 Task: Create a due date automation trigger when advanced on, 2 hours after a card is due add dates not starting next week.
Action: Mouse moved to (1118, 92)
Screenshot: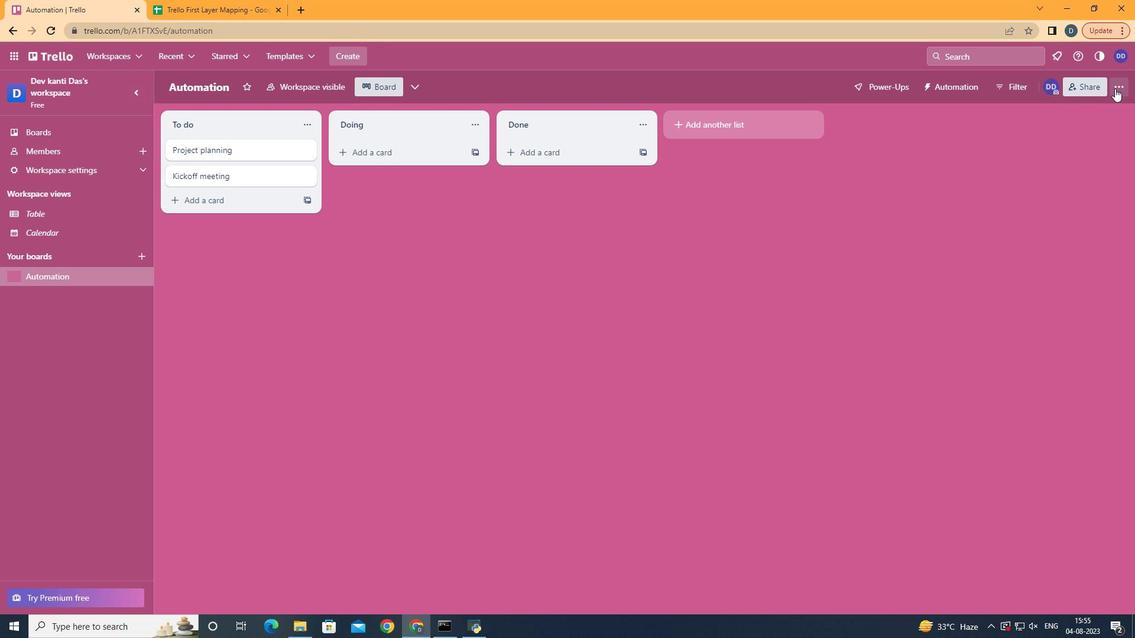 
Action: Mouse pressed left at (1118, 92)
Screenshot: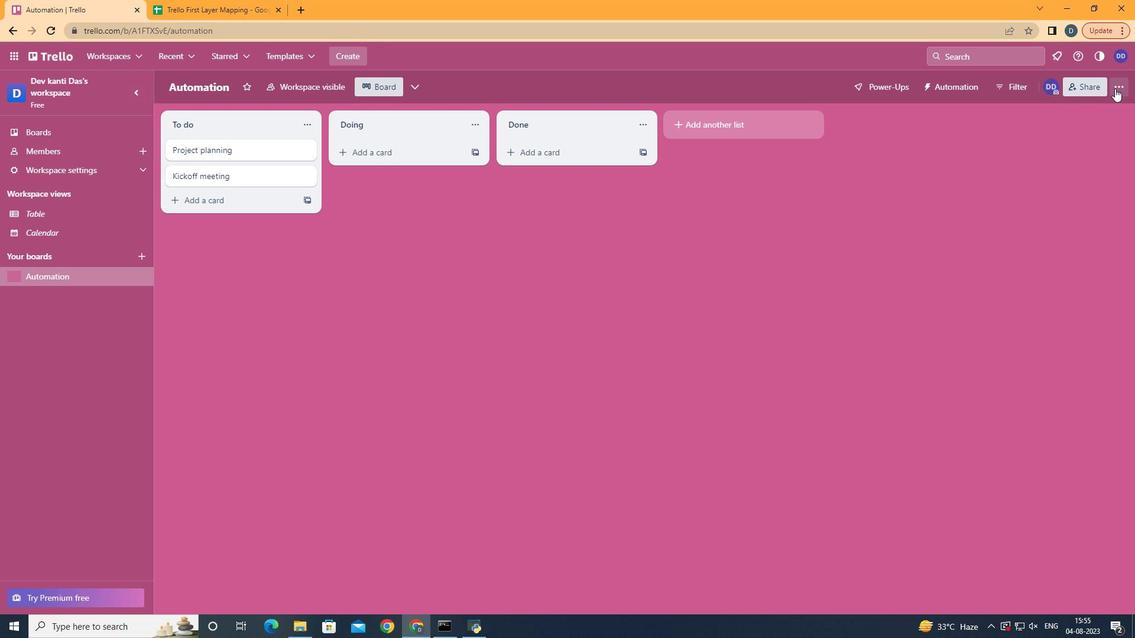 
Action: Mouse moved to (997, 269)
Screenshot: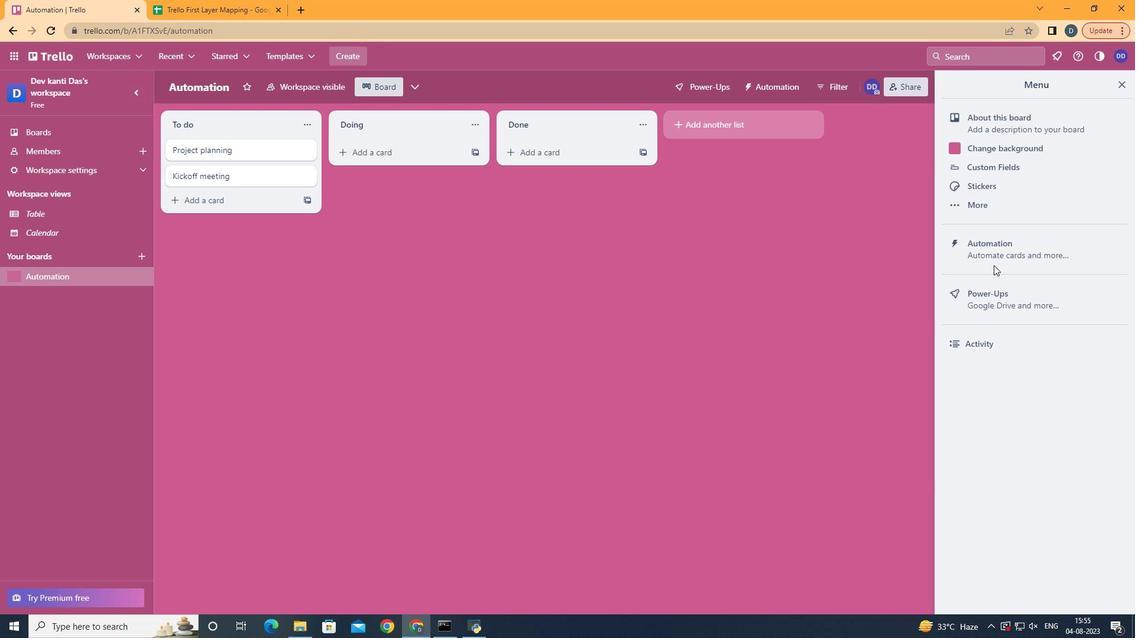 
Action: Mouse pressed left at (997, 269)
Screenshot: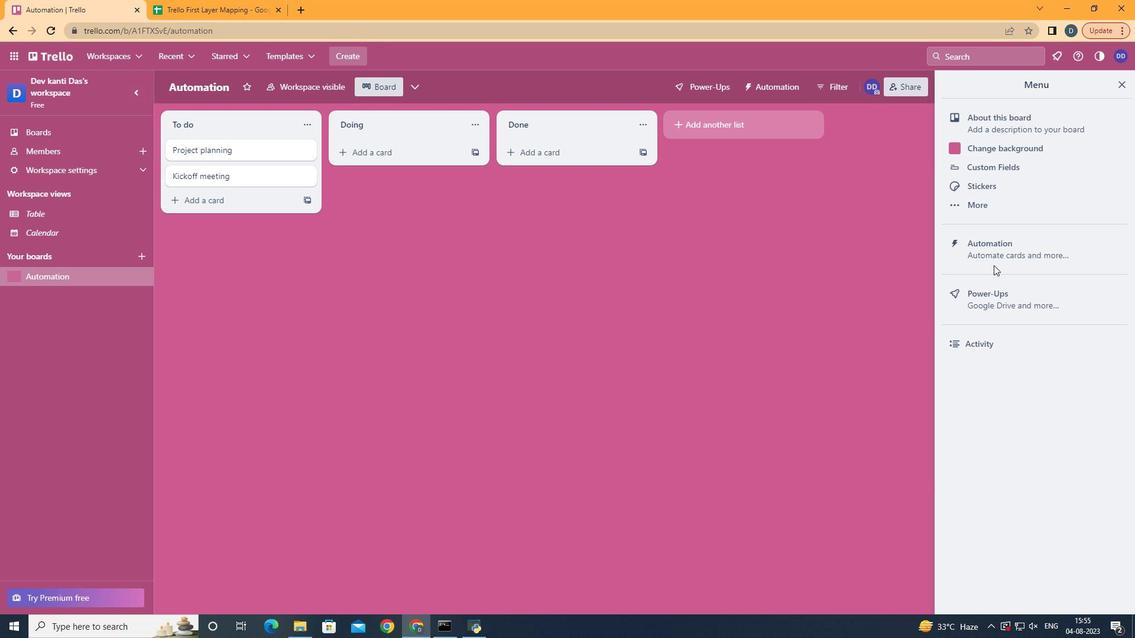 
Action: Mouse moved to (1002, 254)
Screenshot: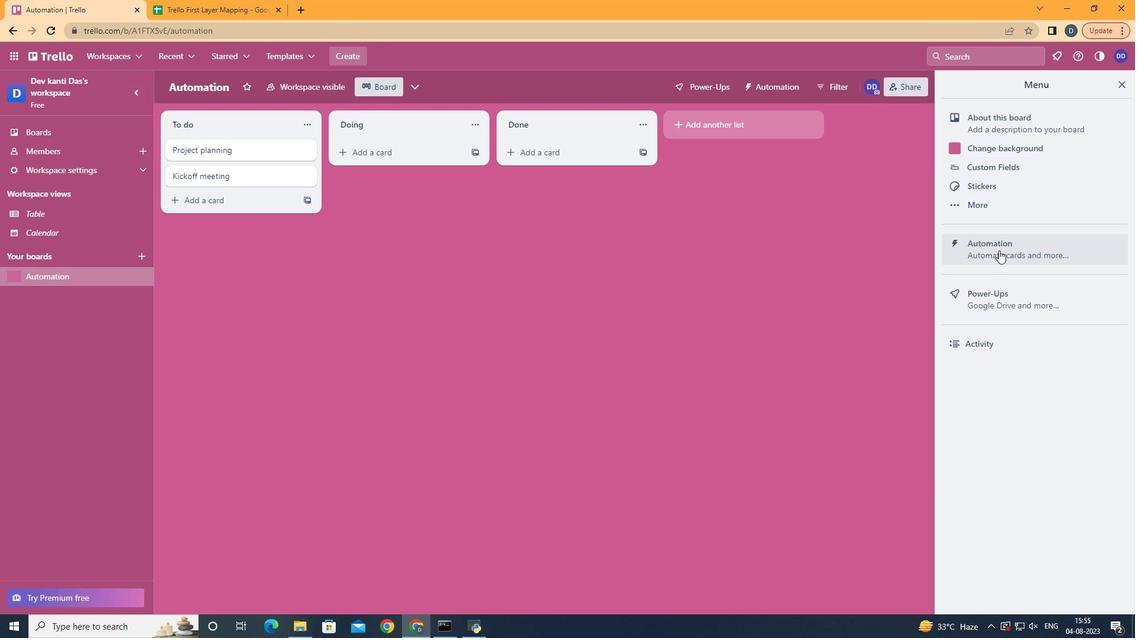 
Action: Mouse pressed left at (1002, 254)
Screenshot: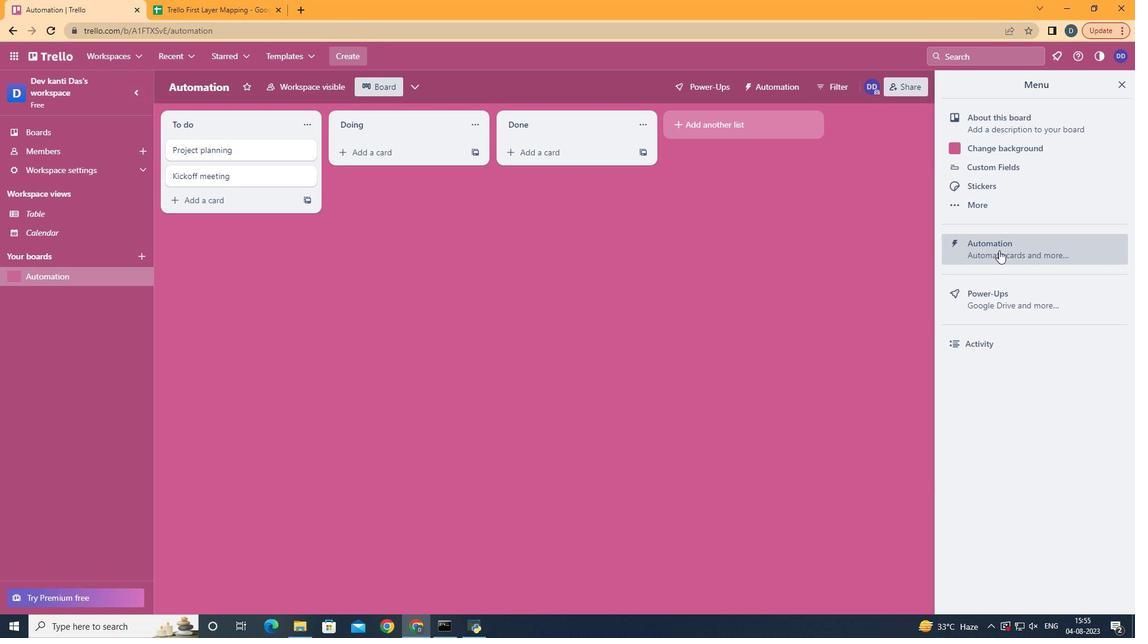 
Action: Mouse moved to (221, 241)
Screenshot: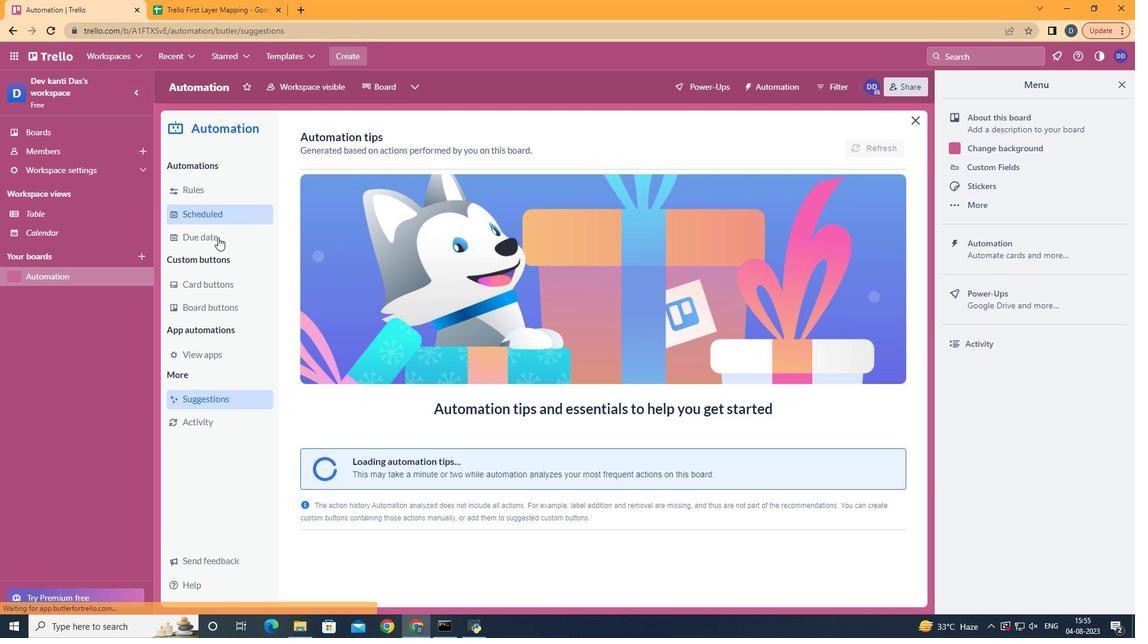 
Action: Mouse pressed left at (221, 241)
Screenshot: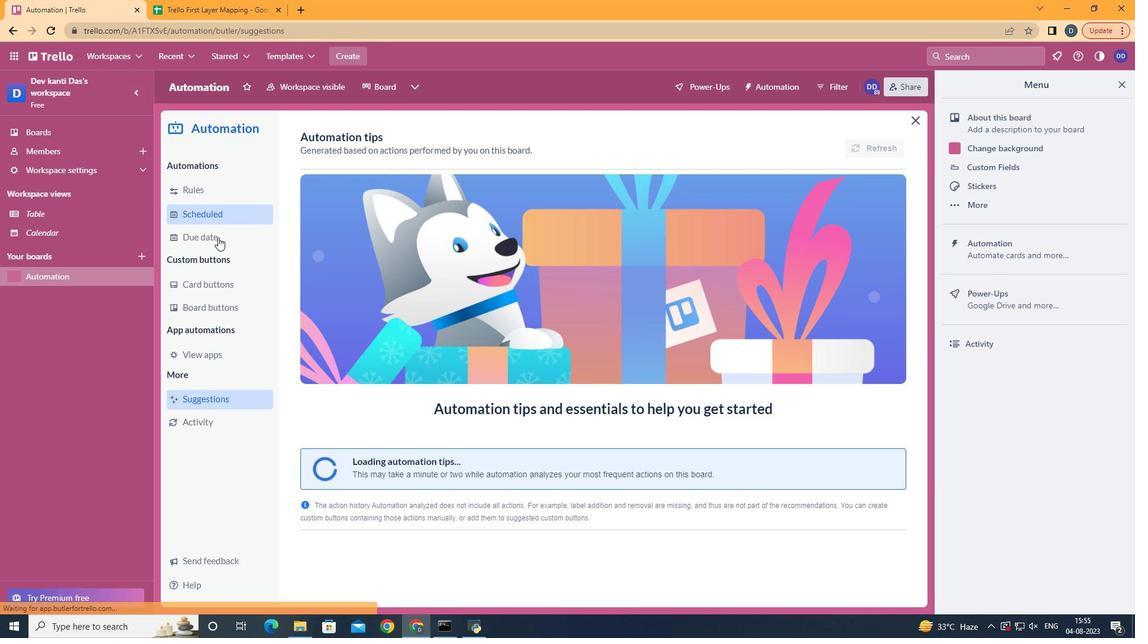 
Action: Mouse moved to (857, 135)
Screenshot: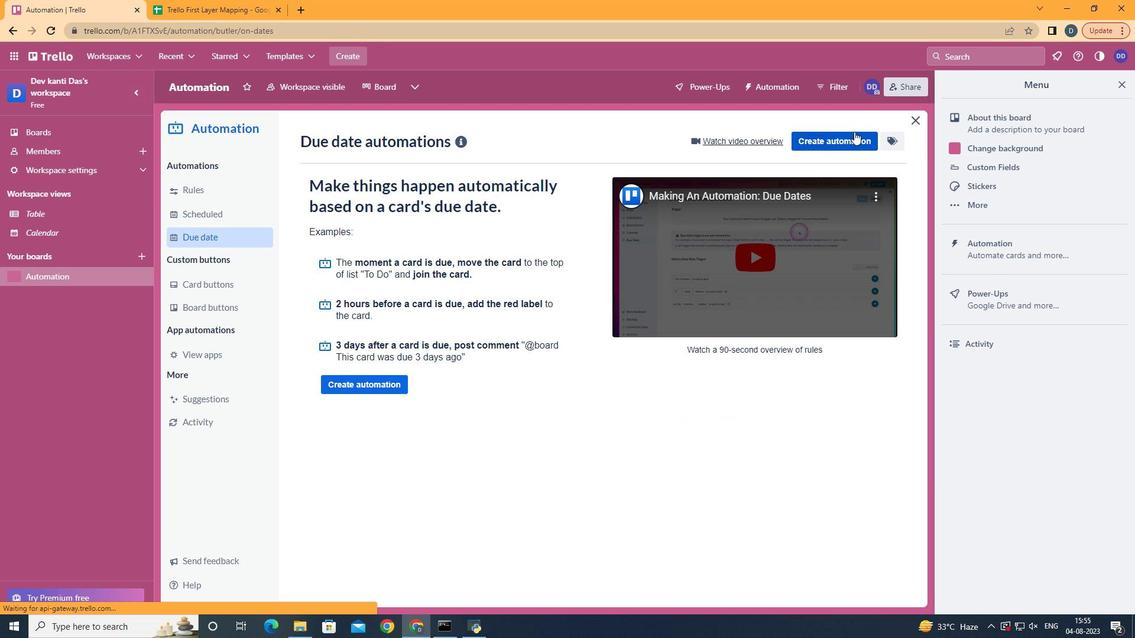 
Action: Mouse pressed left at (857, 135)
Screenshot: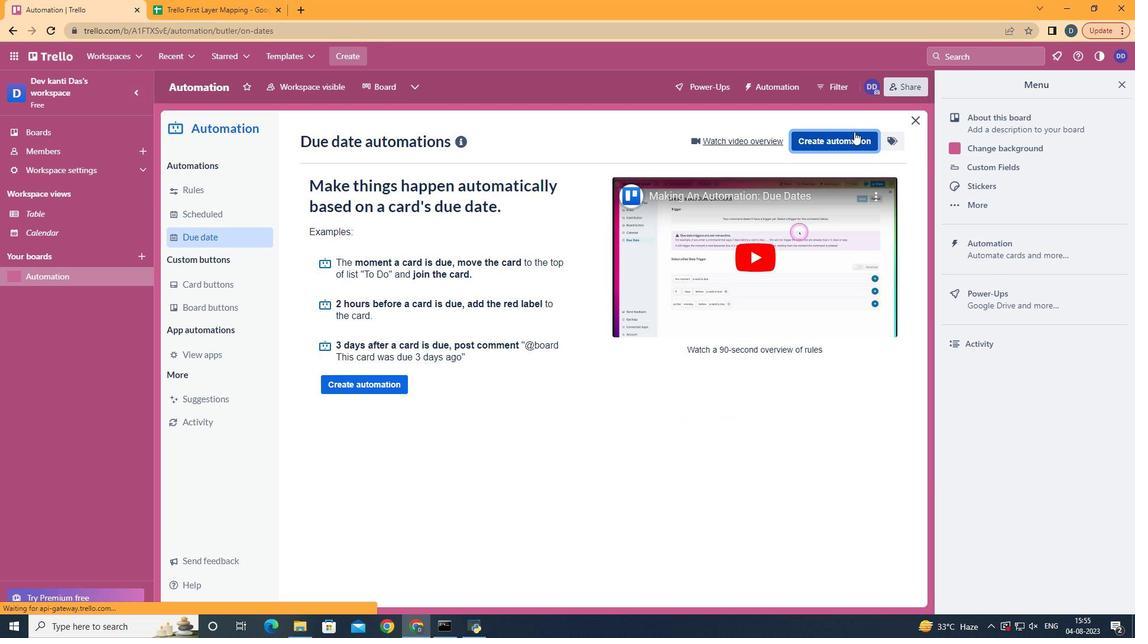 
Action: Mouse moved to (645, 263)
Screenshot: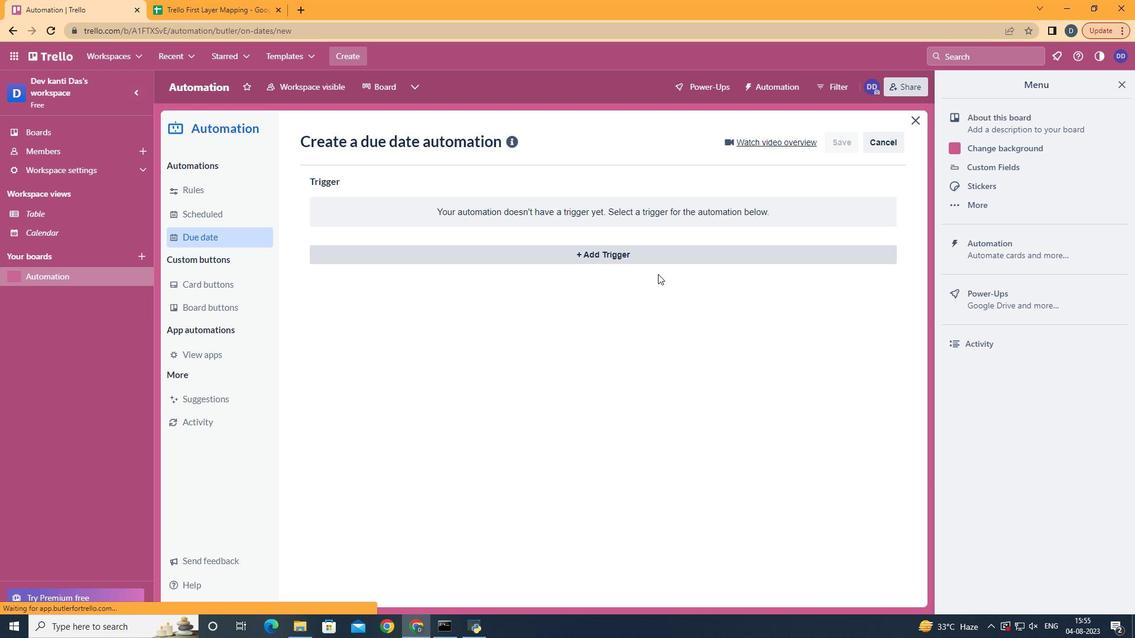 
Action: Mouse pressed left at (645, 263)
Screenshot: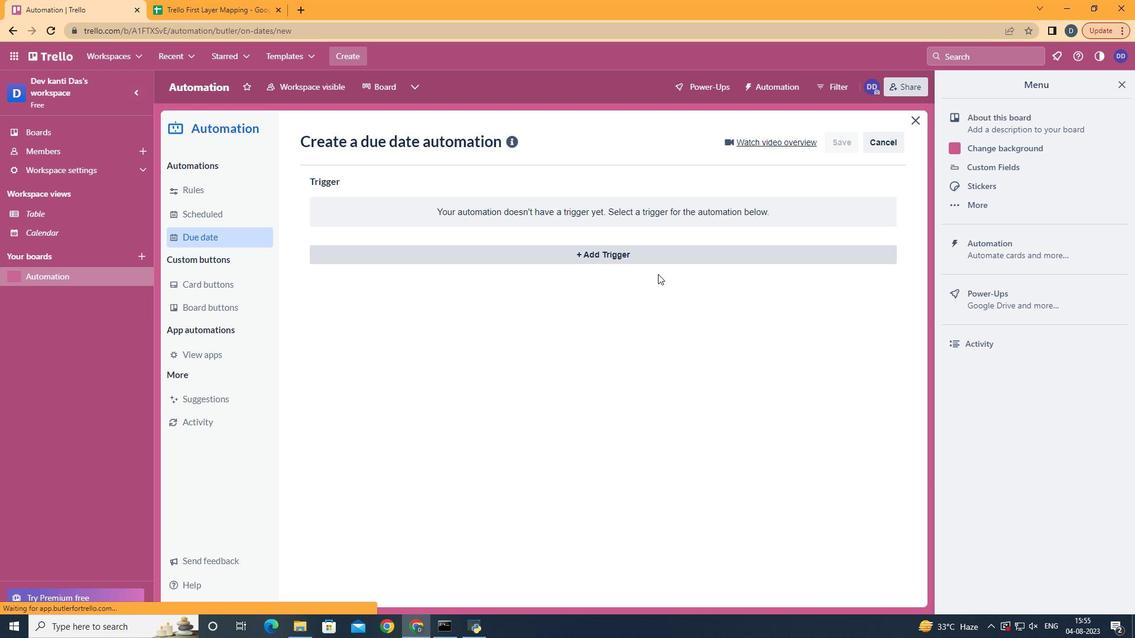 
Action: Mouse moved to (378, 508)
Screenshot: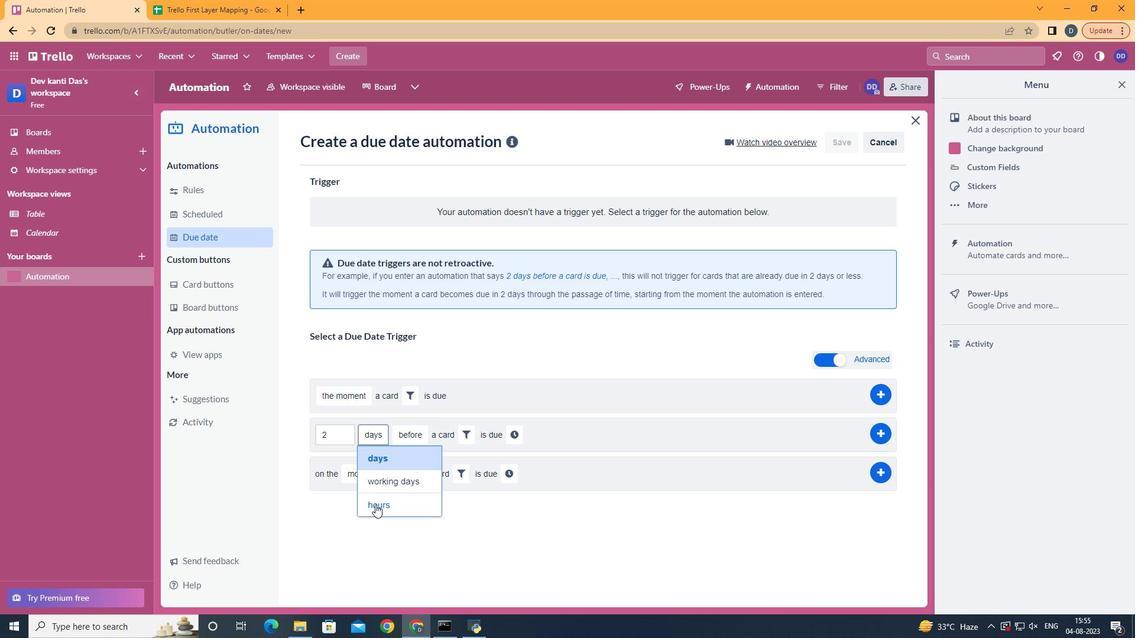 
Action: Mouse pressed left at (378, 508)
Screenshot: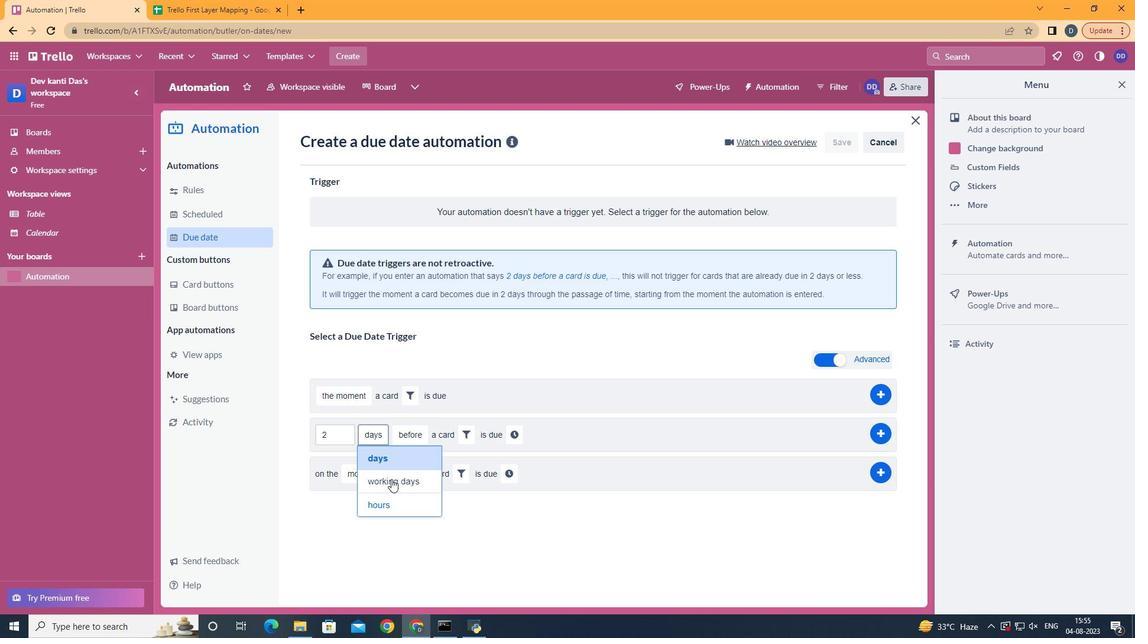 
Action: Mouse moved to (420, 480)
Screenshot: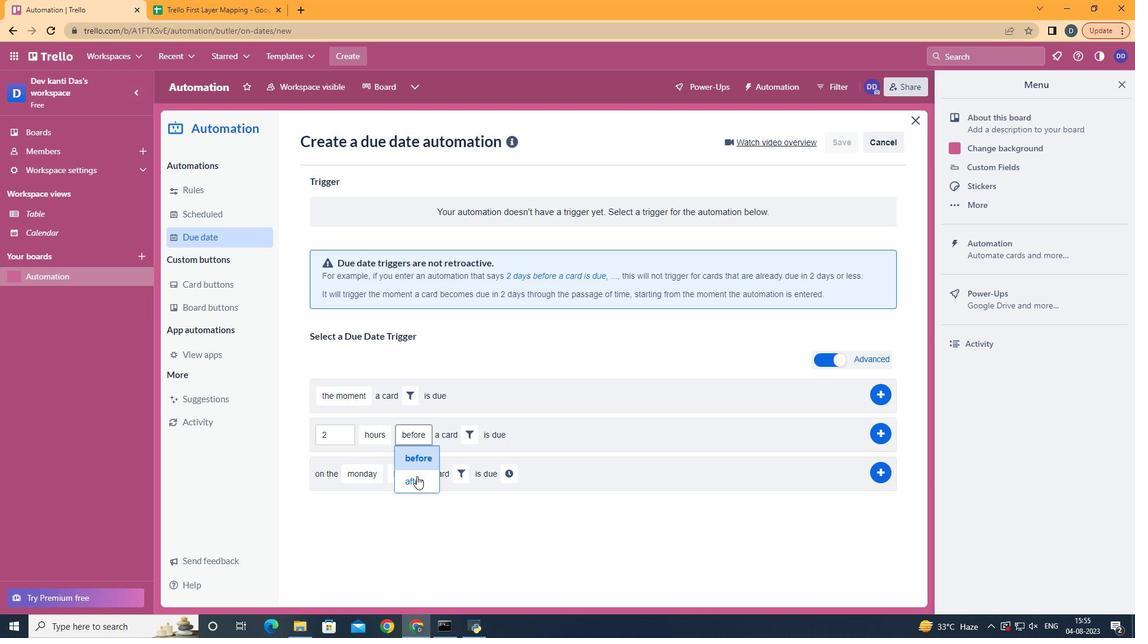 
Action: Mouse pressed left at (420, 480)
Screenshot: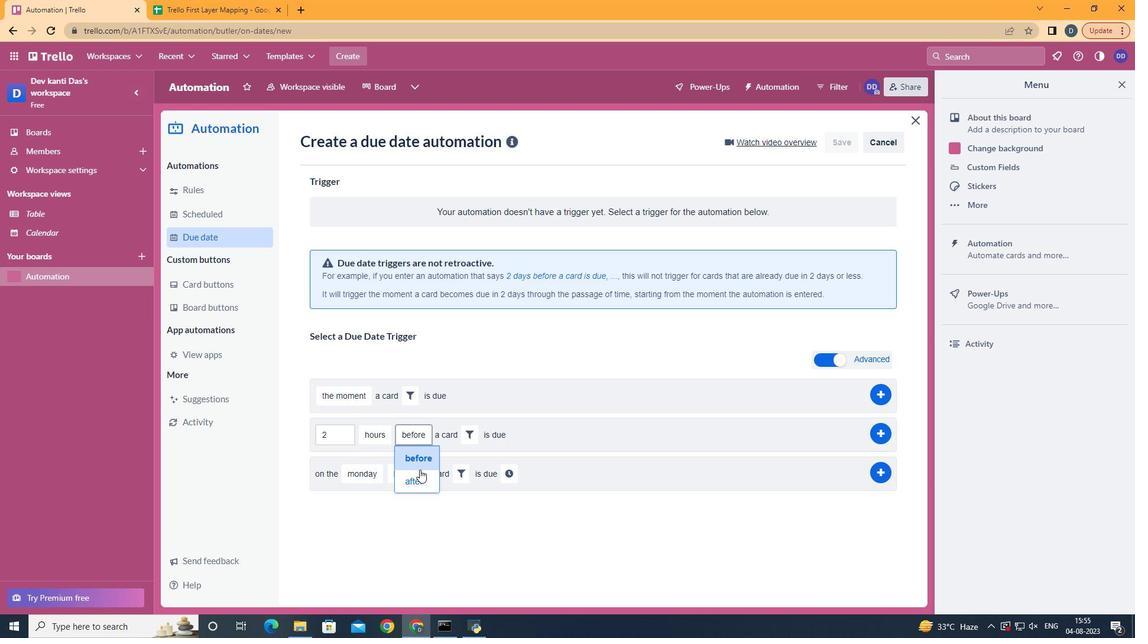 
Action: Mouse moved to (461, 436)
Screenshot: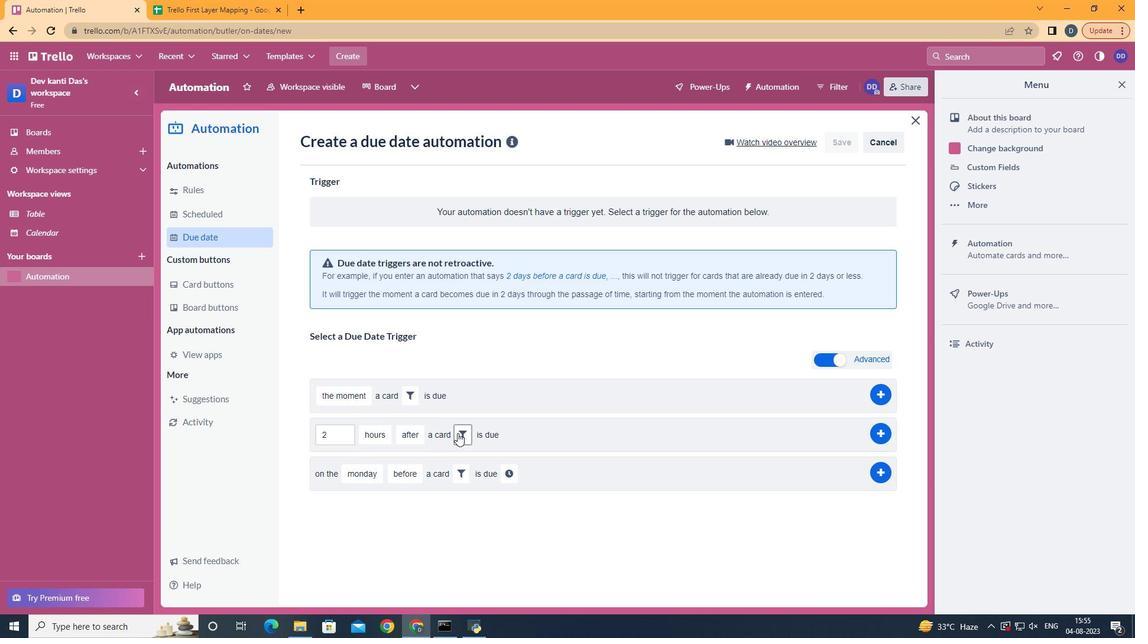 
Action: Mouse pressed left at (461, 436)
Screenshot: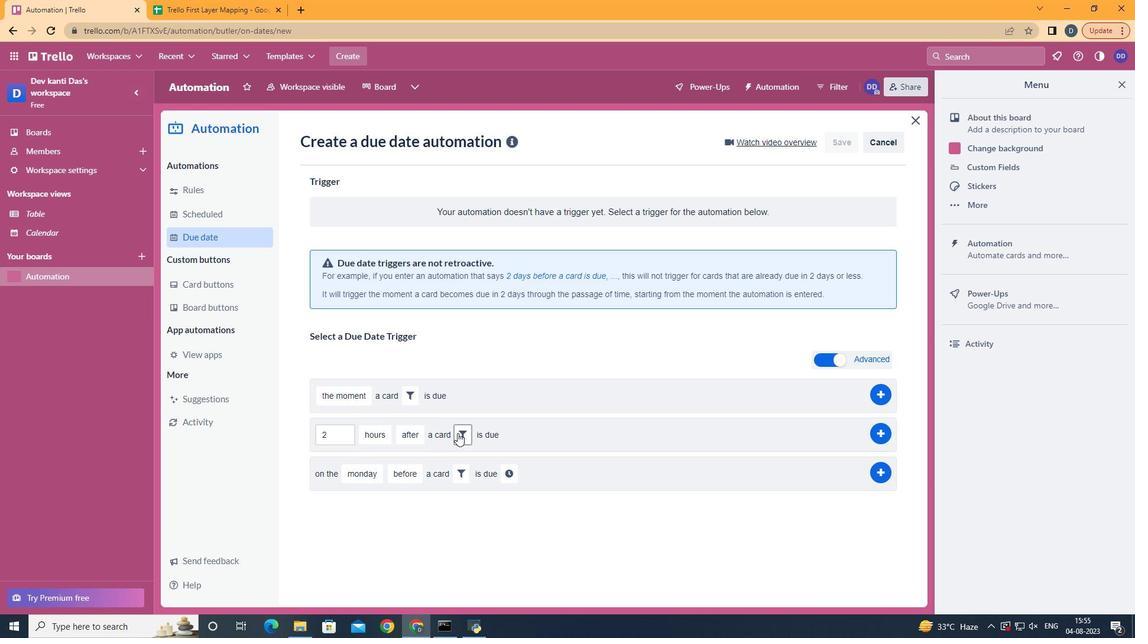 
Action: Mouse moved to (525, 475)
Screenshot: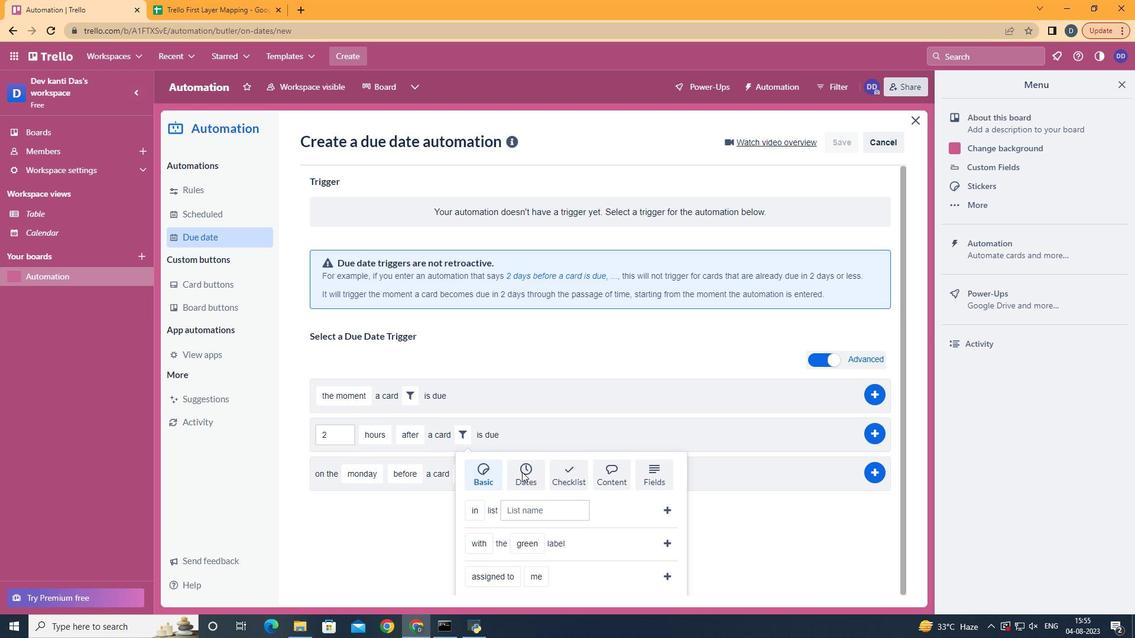 
Action: Mouse pressed left at (525, 475)
Screenshot: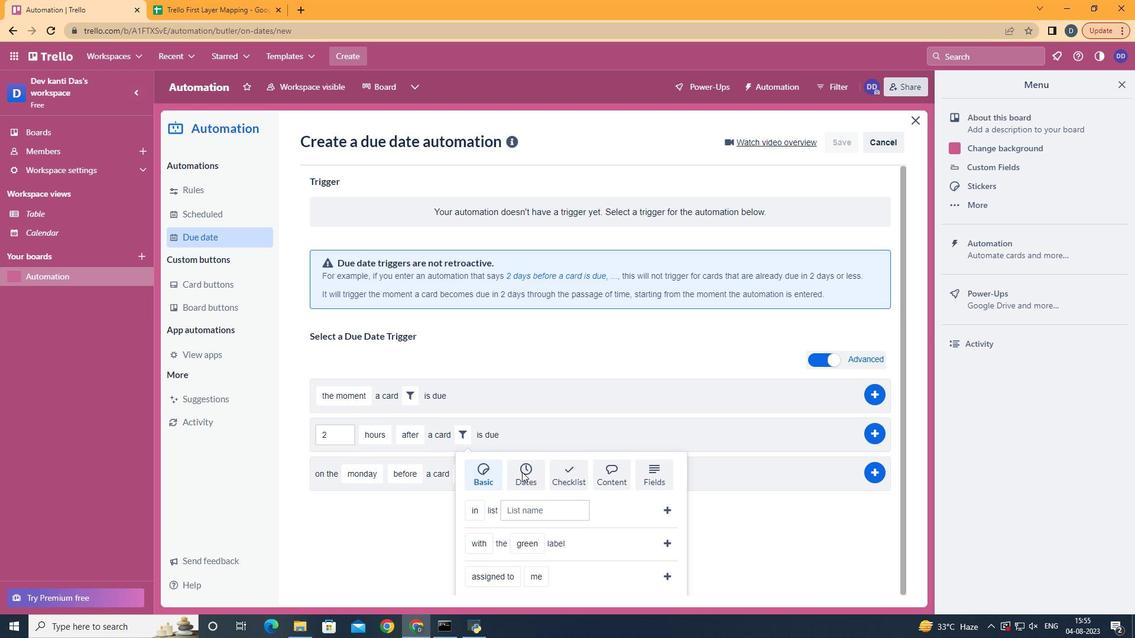 
Action: Mouse scrolled (525, 475) with delta (0, 0)
Screenshot: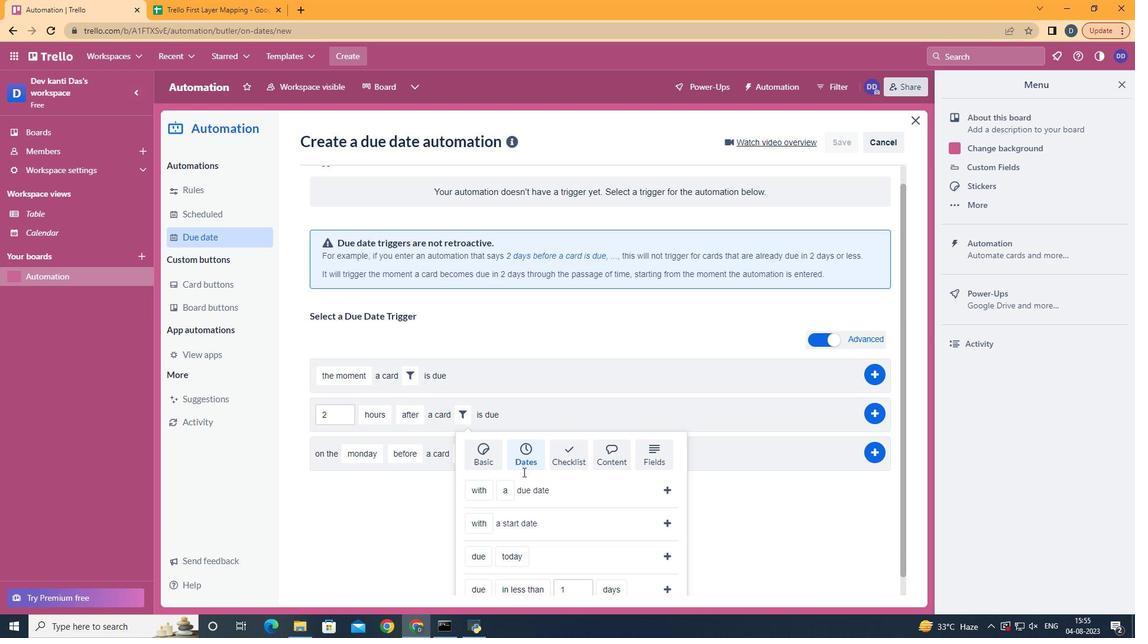 
Action: Mouse scrolled (525, 475) with delta (0, 0)
Screenshot: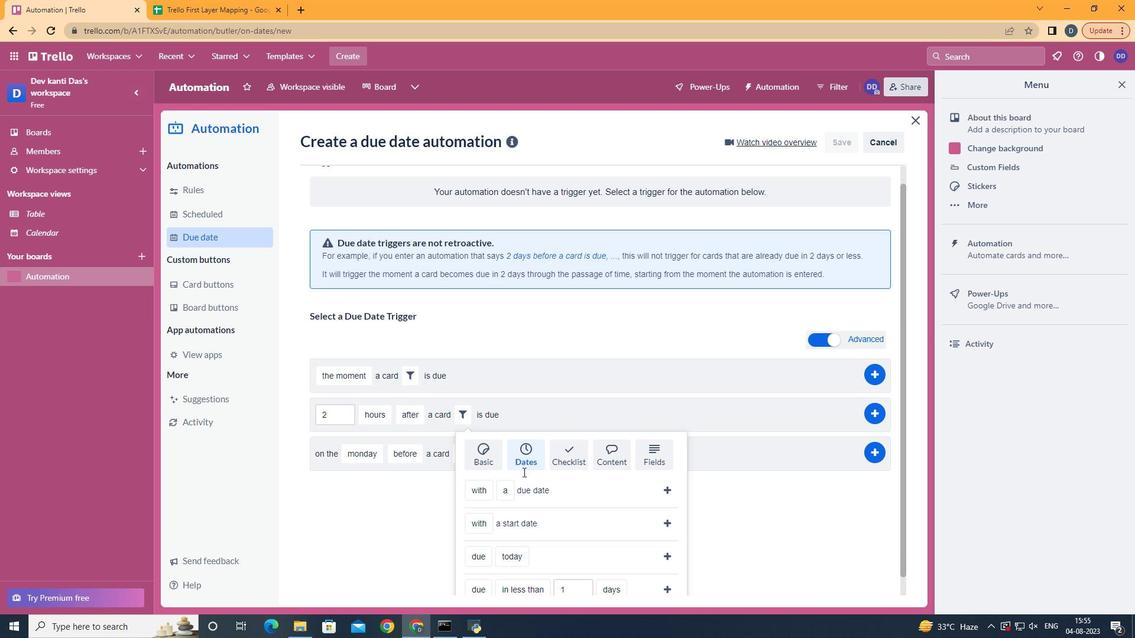 
Action: Mouse scrolled (525, 475) with delta (0, 0)
Screenshot: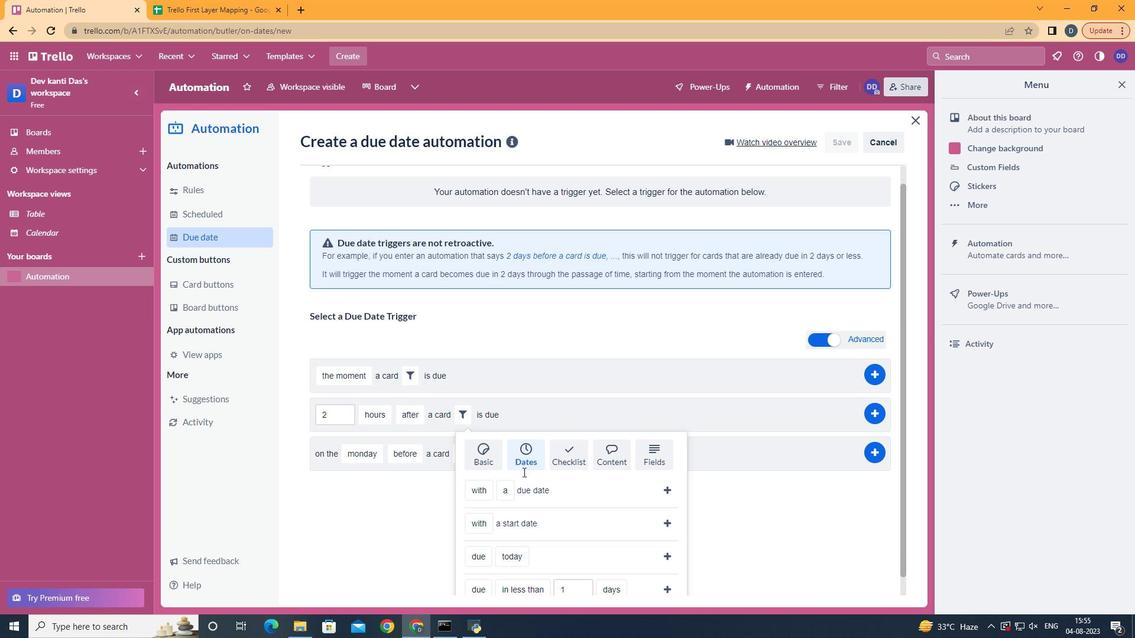 
Action: Mouse scrolled (525, 475) with delta (0, 0)
Screenshot: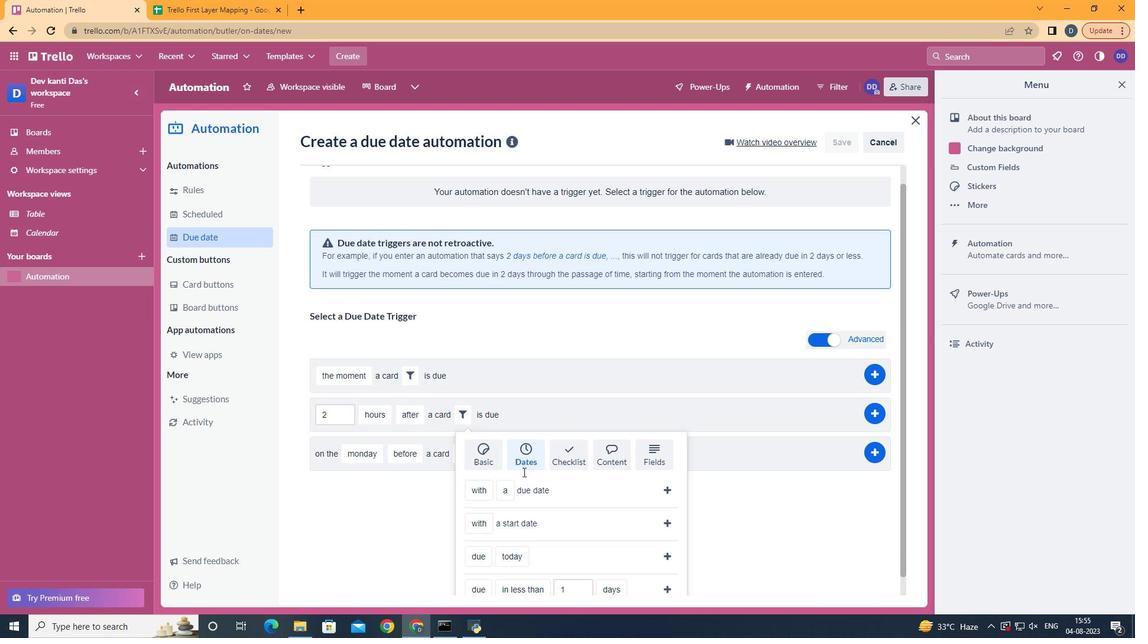 
Action: Mouse scrolled (525, 475) with delta (0, 0)
Screenshot: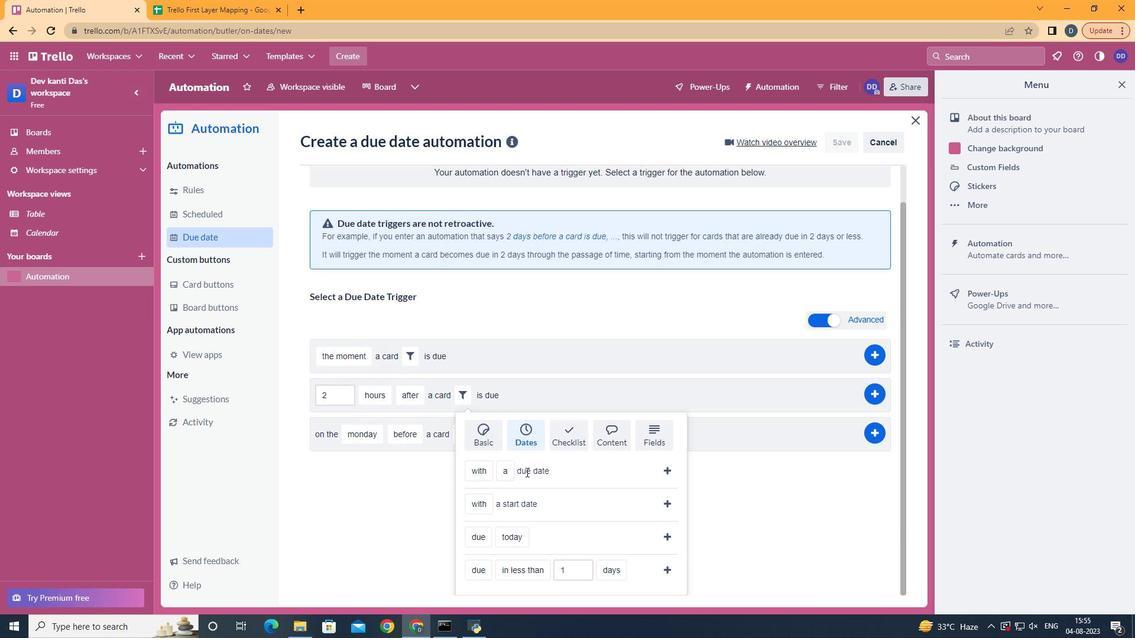
Action: Mouse moved to (500, 516)
Screenshot: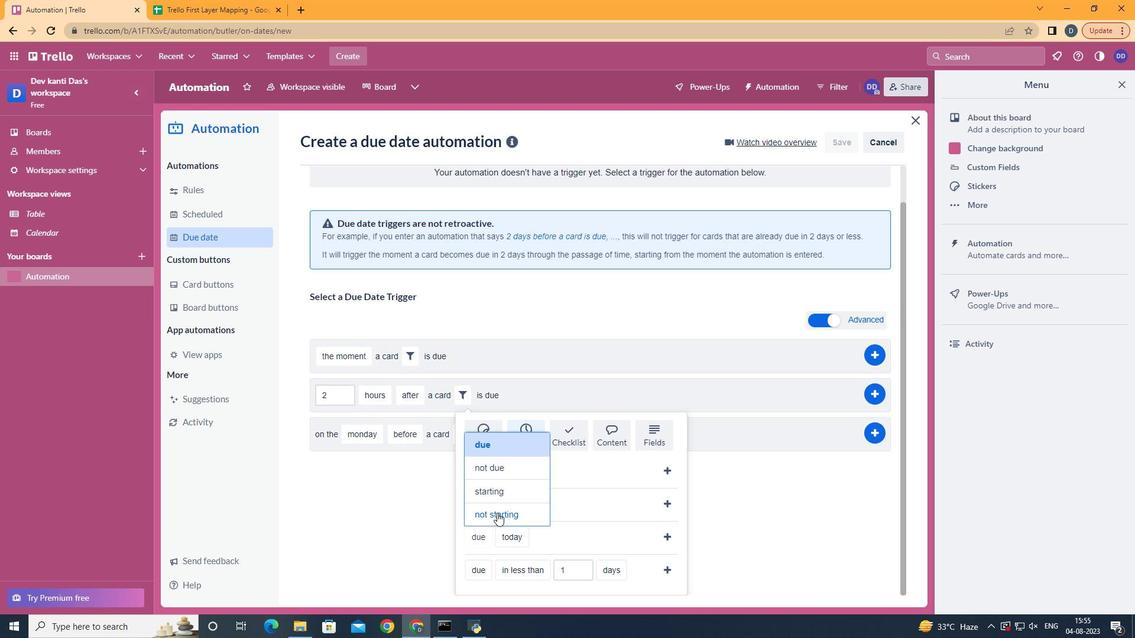 
Action: Mouse pressed left at (500, 516)
Screenshot: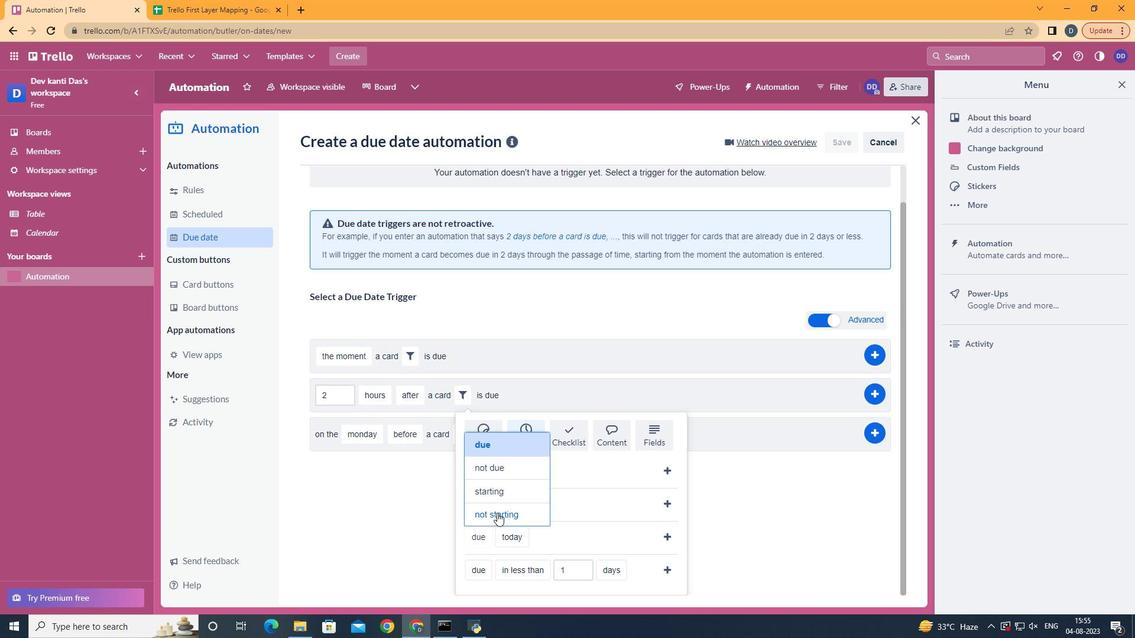 
Action: Mouse moved to (559, 471)
Screenshot: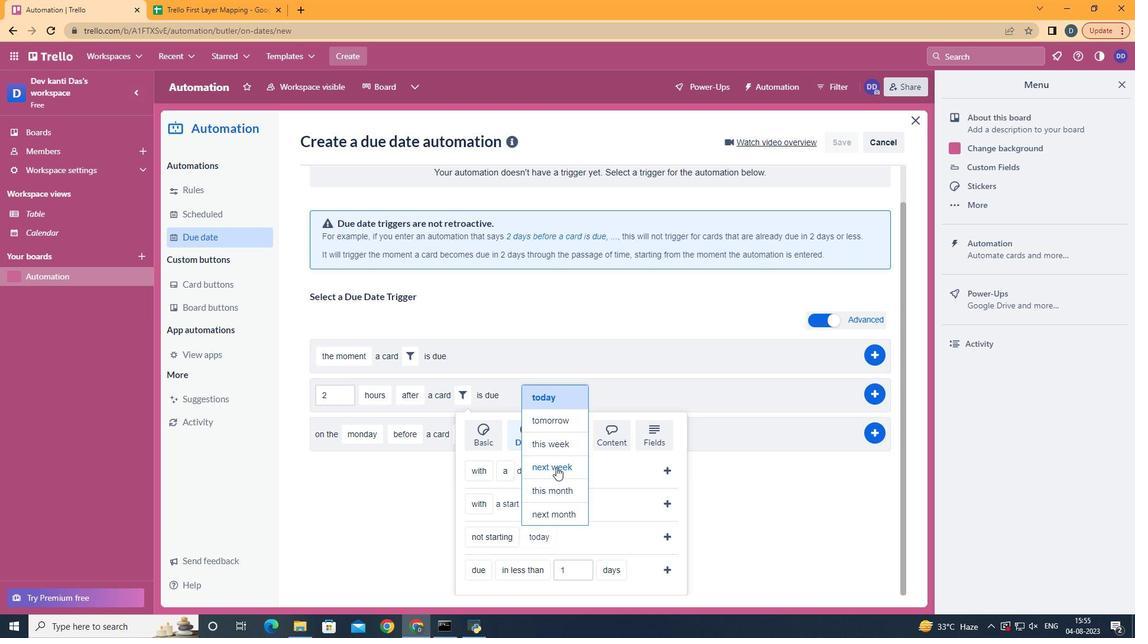 
Action: Mouse pressed left at (559, 471)
Screenshot: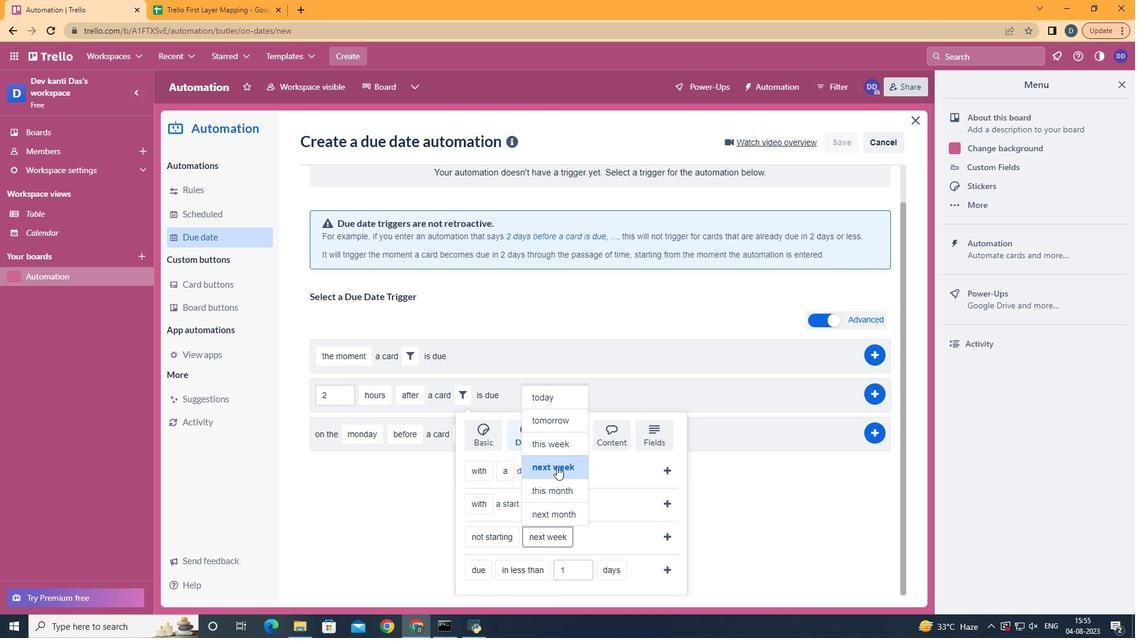 
Action: Mouse moved to (673, 536)
Screenshot: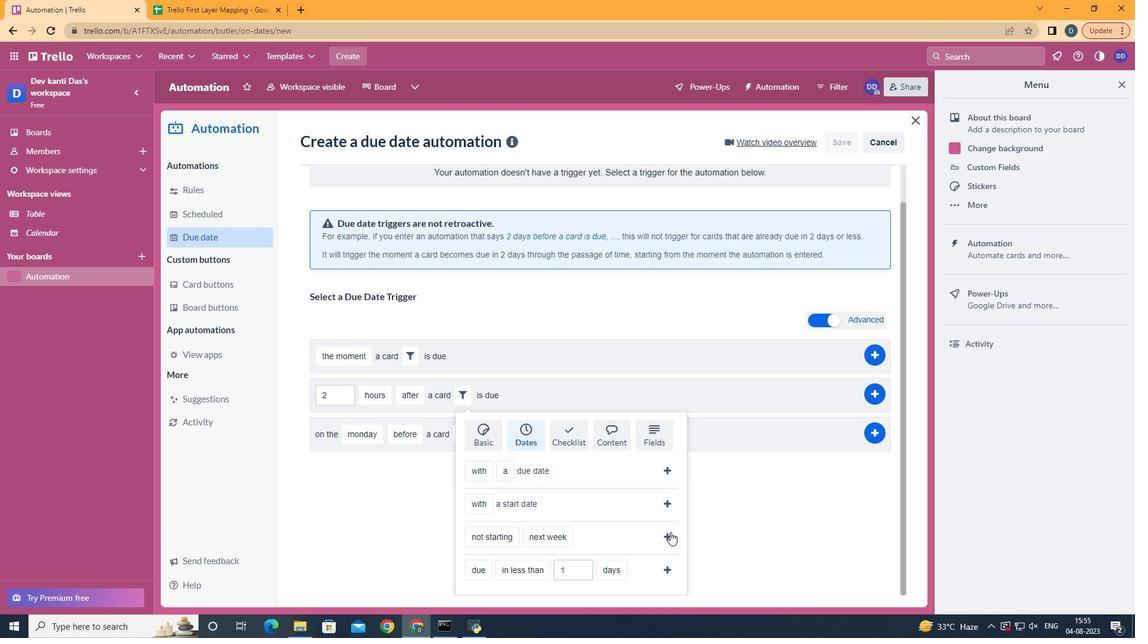 
Action: Mouse pressed left at (673, 536)
Screenshot: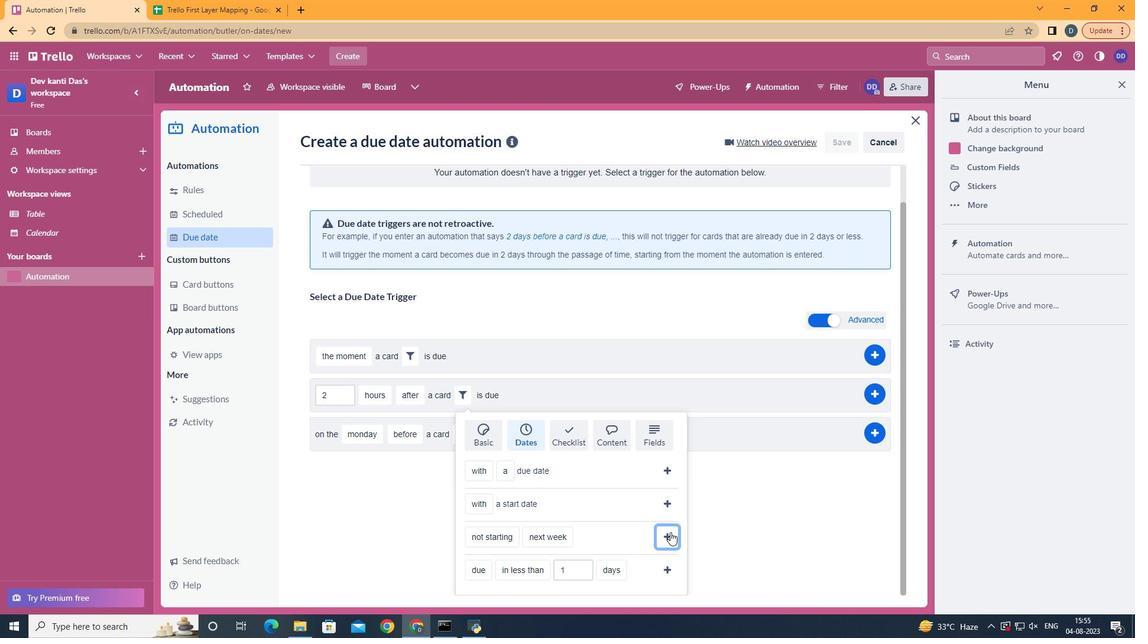 
Action: Mouse moved to (876, 432)
Screenshot: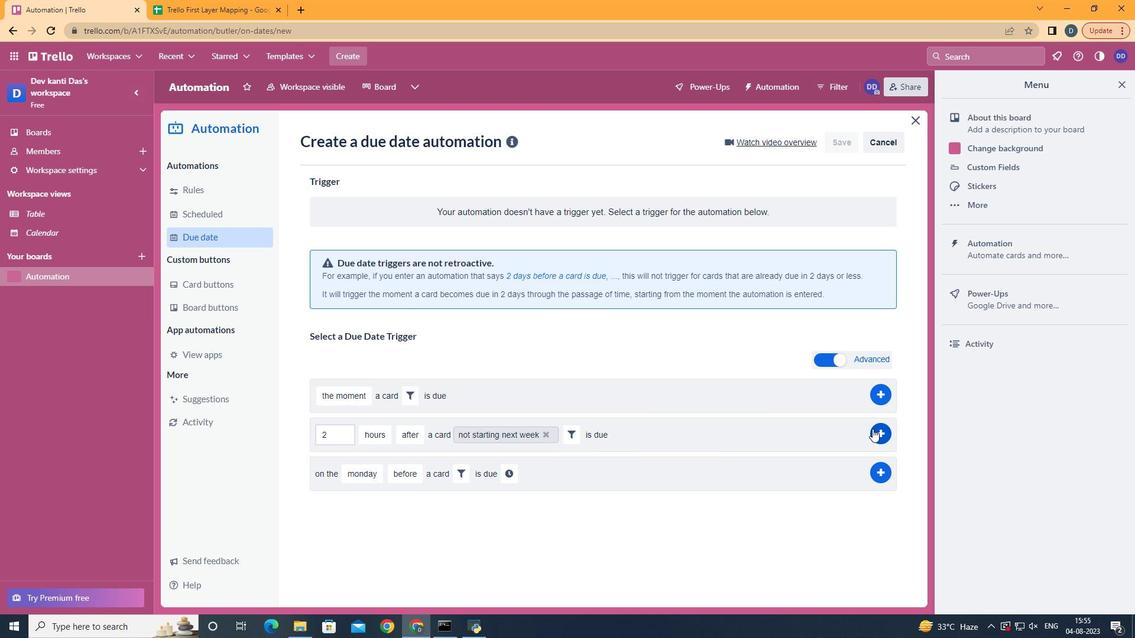 
Action: Mouse pressed left at (876, 432)
Screenshot: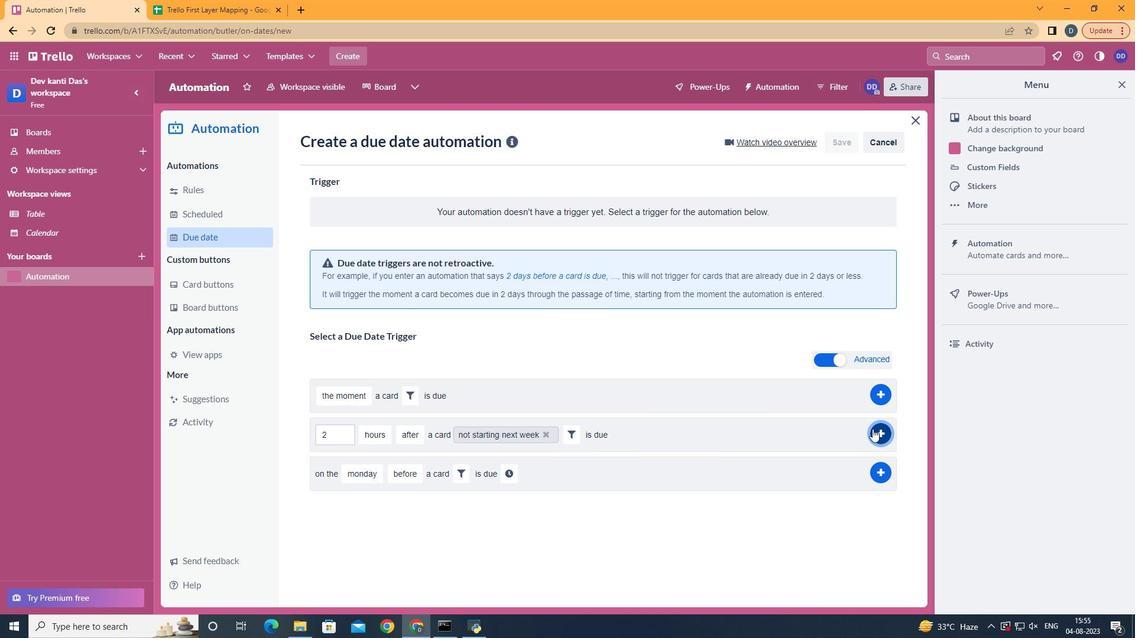 
Action: Mouse moved to (508, 180)
Screenshot: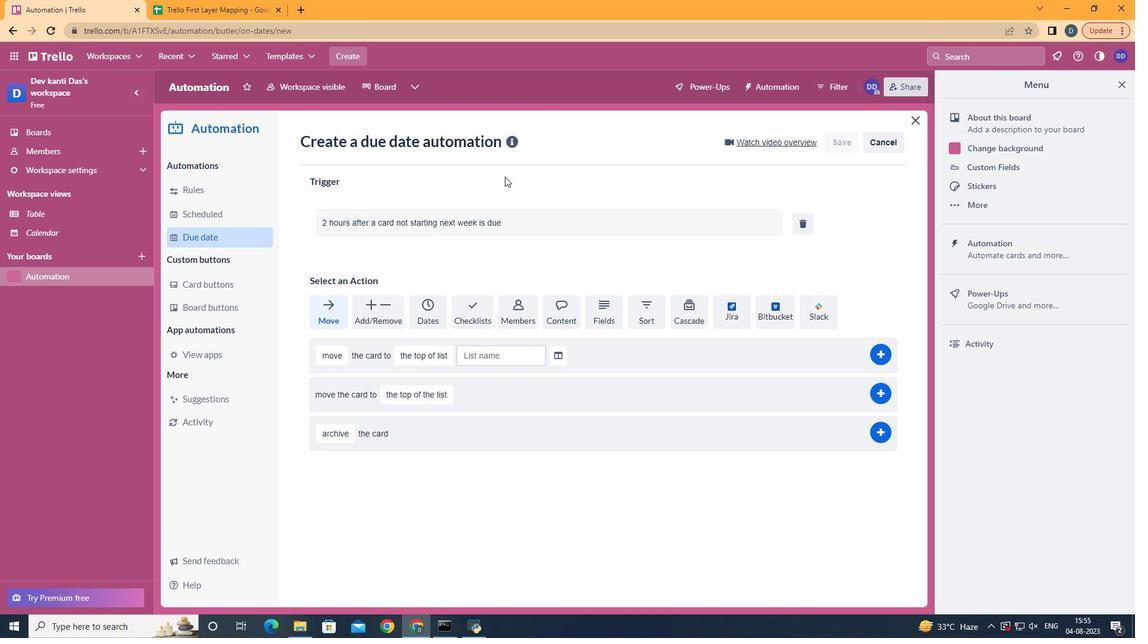 
